 Task: In the Company cyberagent.co.jp, Add note: 'Research and compile a list of potential influencers for an upcoming campaign.'. Mark checkbox to create task to follow up ': In 2 weeks'. Create task, with  description: Schedule Webinar, Add due date: In 3 Business Days; Add reminder: 30 Minutes before. Set Priority Medium and add note: follow up with the client regarding their recent inquiry and address any questions they may have.. Logged in from softage.5@softage.net
Action: Mouse moved to (63, 49)
Screenshot: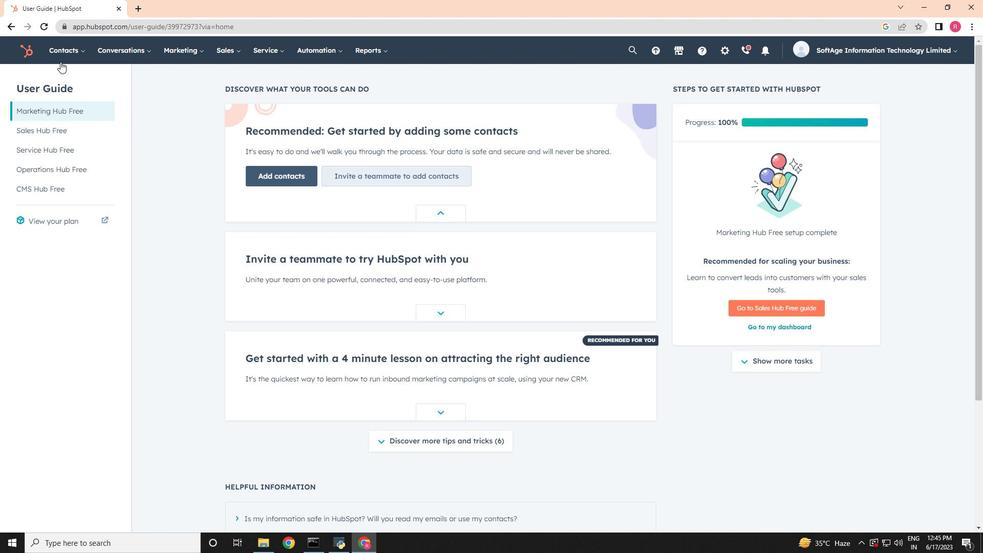 
Action: Mouse pressed left at (63, 49)
Screenshot: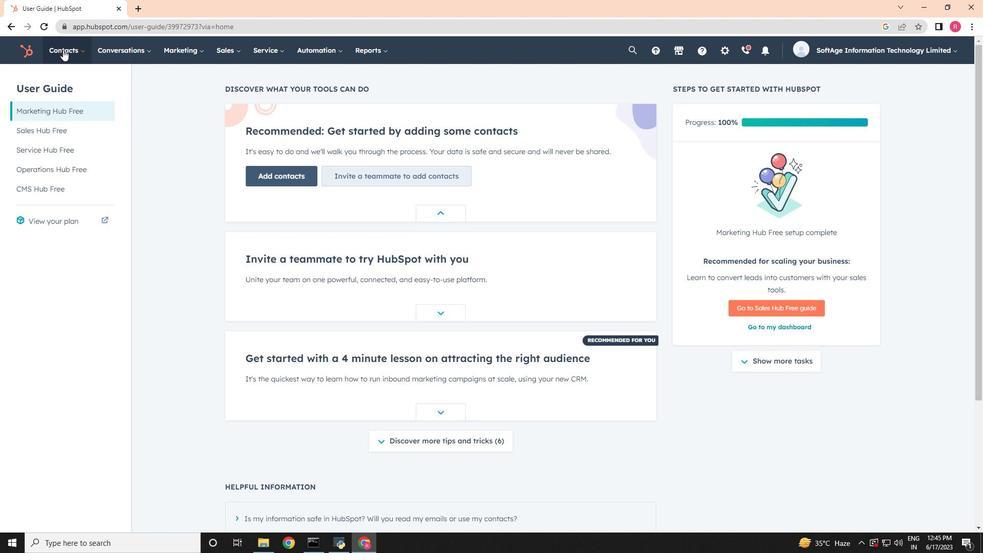 
Action: Mouse moved to (83, 100)
Screenshot: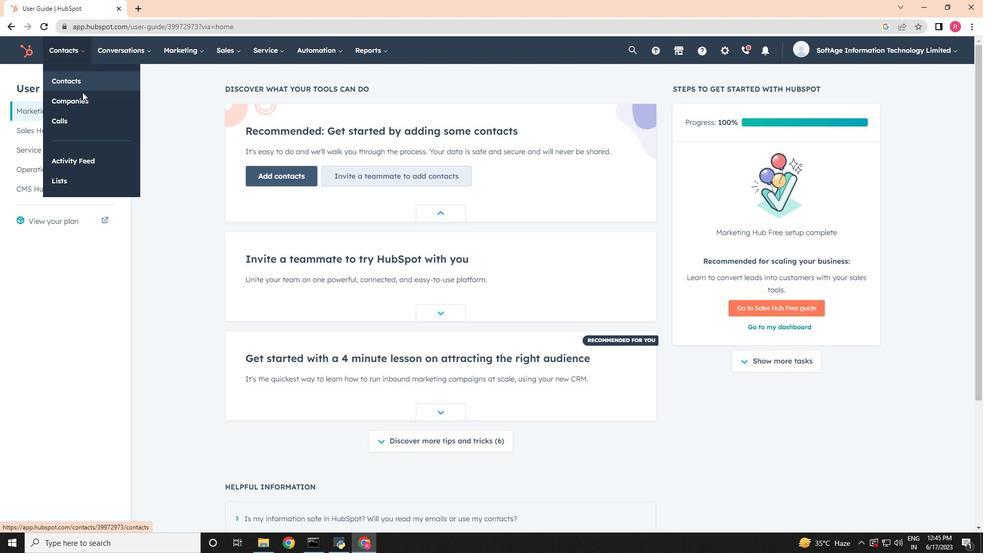 
Action: Mouse pressed left at (83, 100)
Screenshot: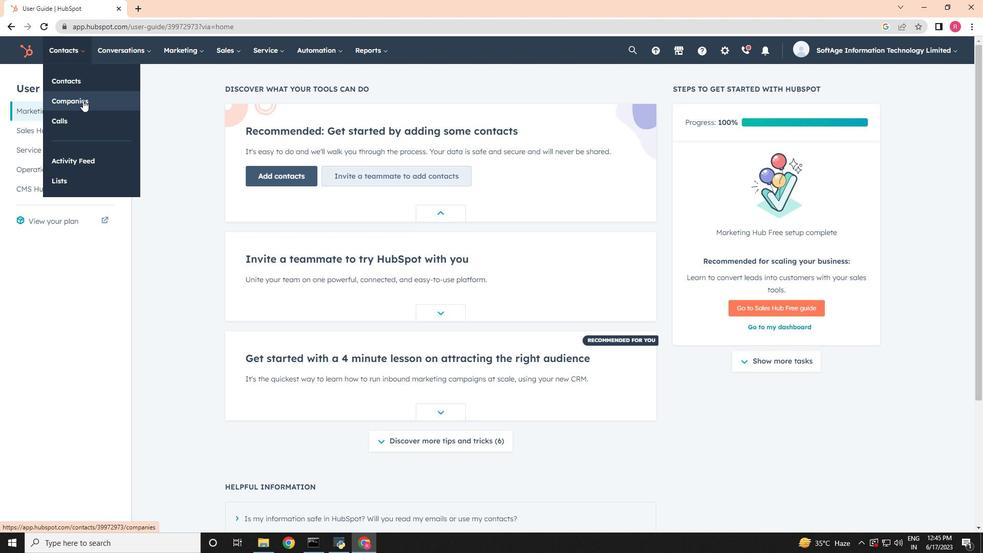 
Action: Mouse moved to (66, 168)
Screenshot: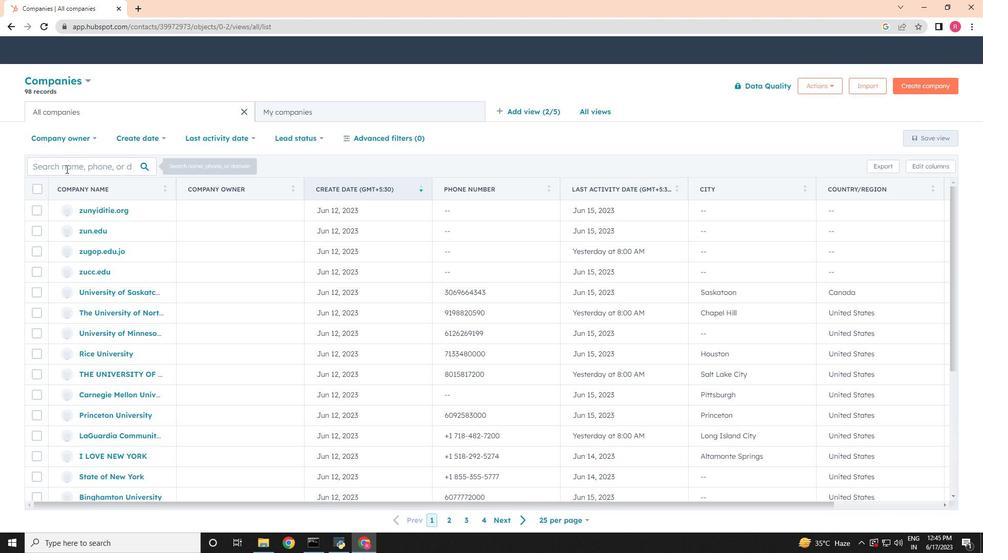 
Action: Mouse pressed left at (66, 168)
Screenshot: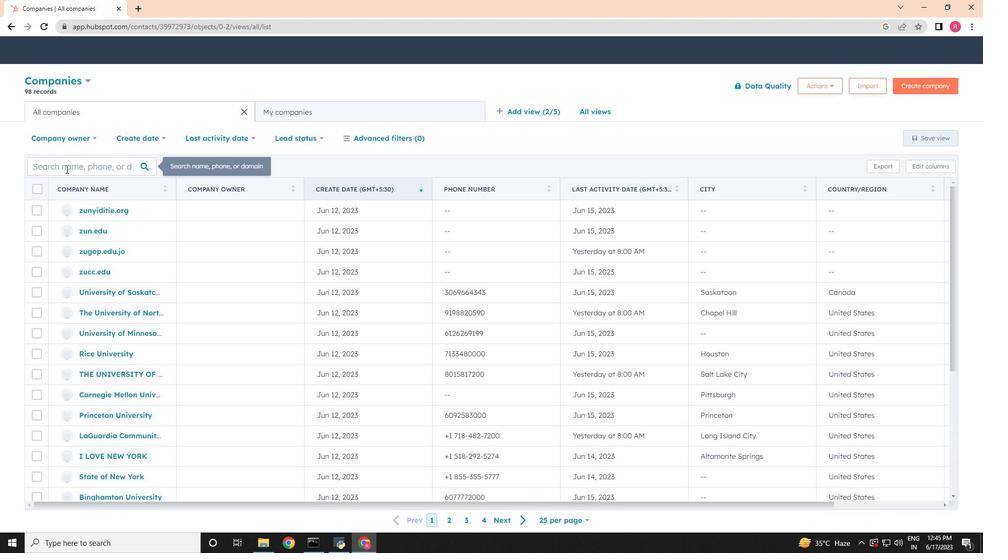 
Action: Key pressed cyber
Screenshot: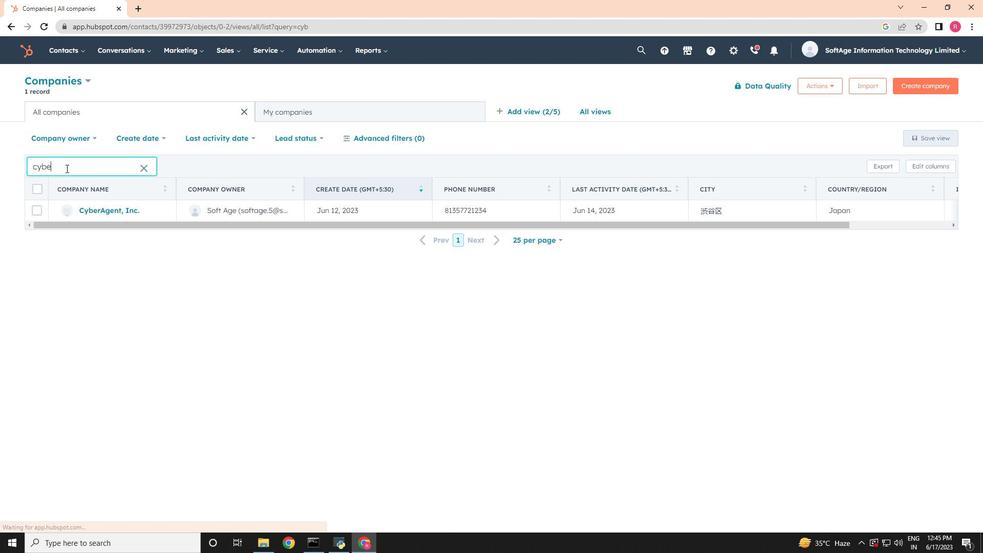 
Action: Mouse moved to (97, 214)
Screenshot: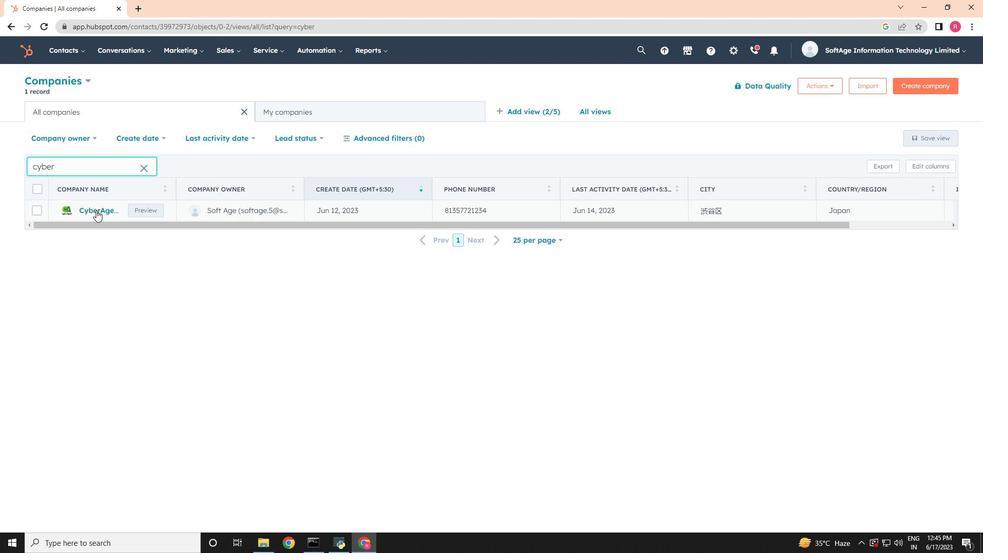 
Action: Mouse pressed left at (97, 214)
Screenshot: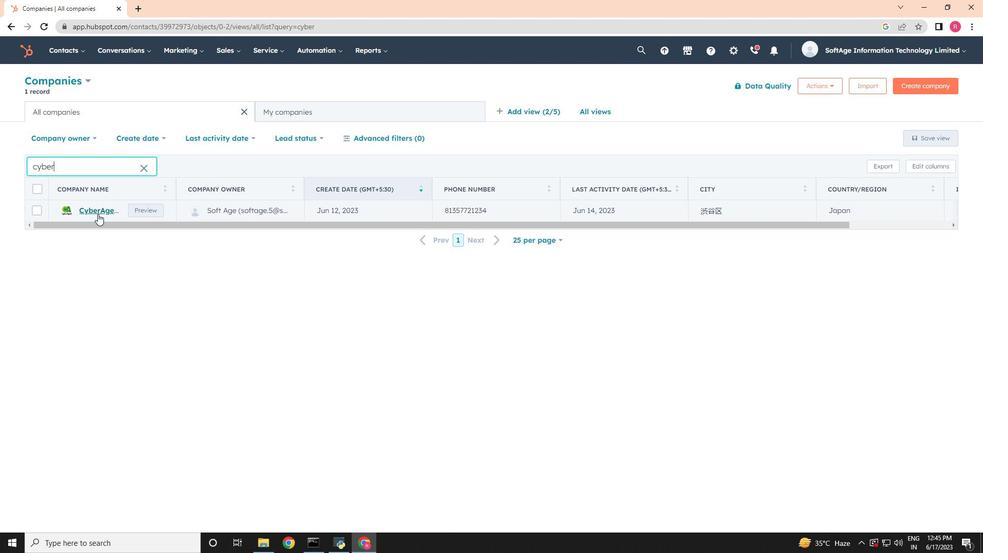 
Action: Mouse moved to (33, 171)
Screenshot: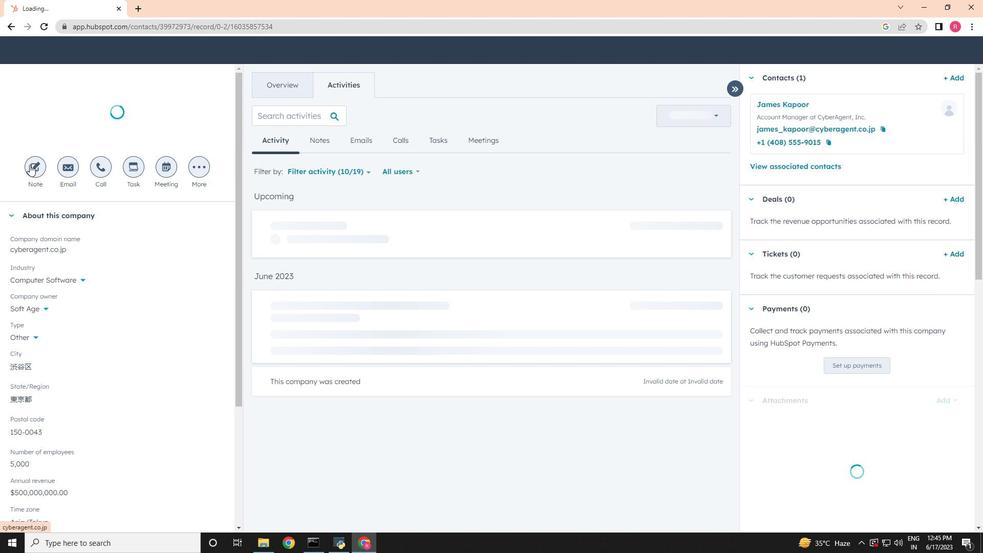 
Action: Mouse pressed left at (33, 171)
Screenshot: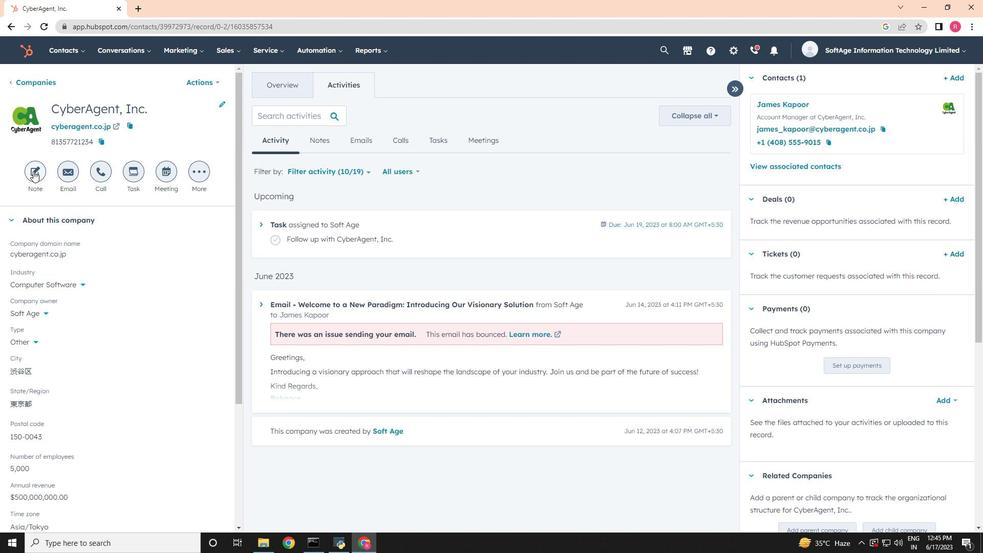 
Action: Mouse moved to (869, 305)
Screenshot: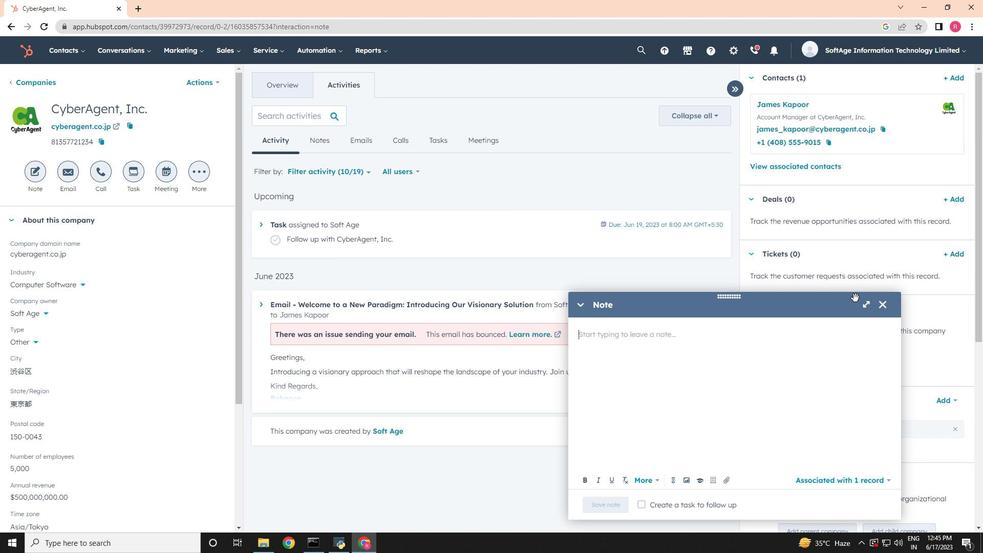 
Action: Mouse pressed left at (869, 305)
Screenshot: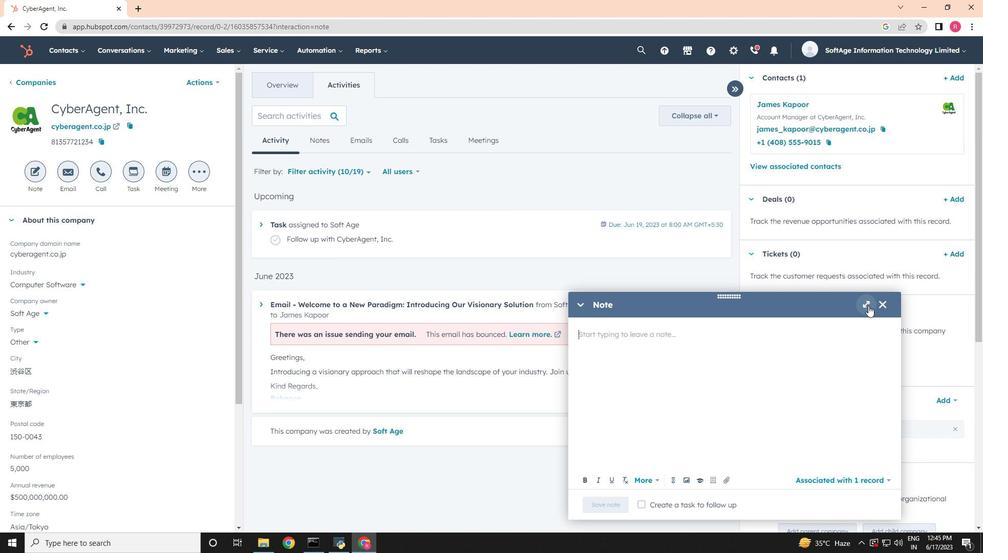 
Action: Mouse moved to (368, 270)
Screenshot: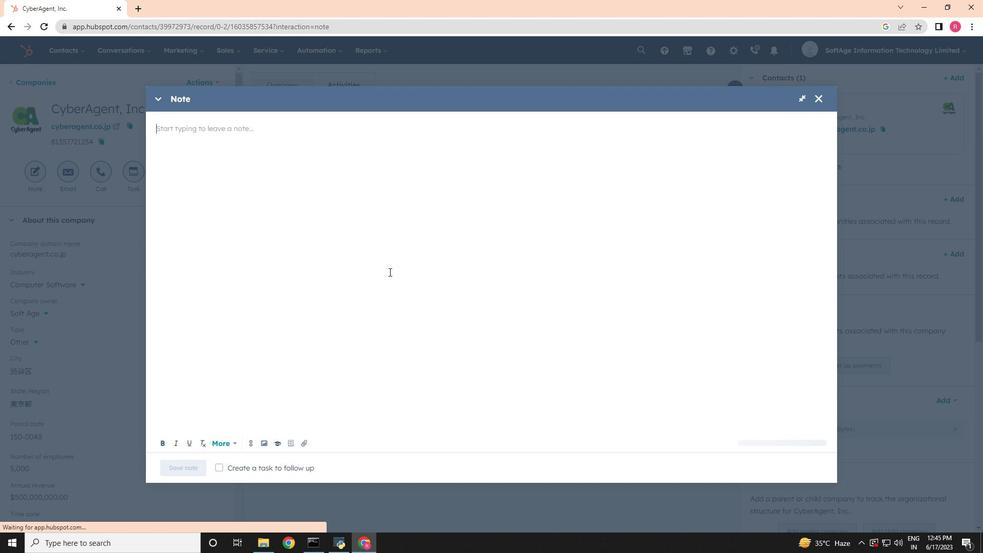
Action: Key pressed <Key.shift>Research<Key.space>and<Key.space><Key.shift>C<Key.backspace>compile<Key.space>a<Key.space>list<Key.space>of<Key.space>potential<Key.space>influencers<Key.space>for<Key.space>an<Key.space>upcoming<Key.space>campaign.
Screenshot: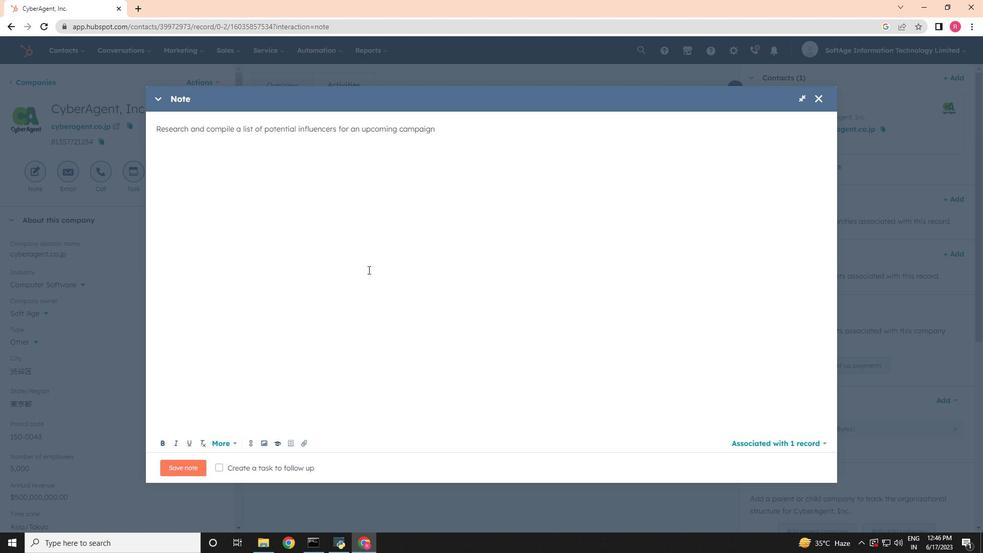 
Action: Mouse moved to (218, 469)
Screenshot: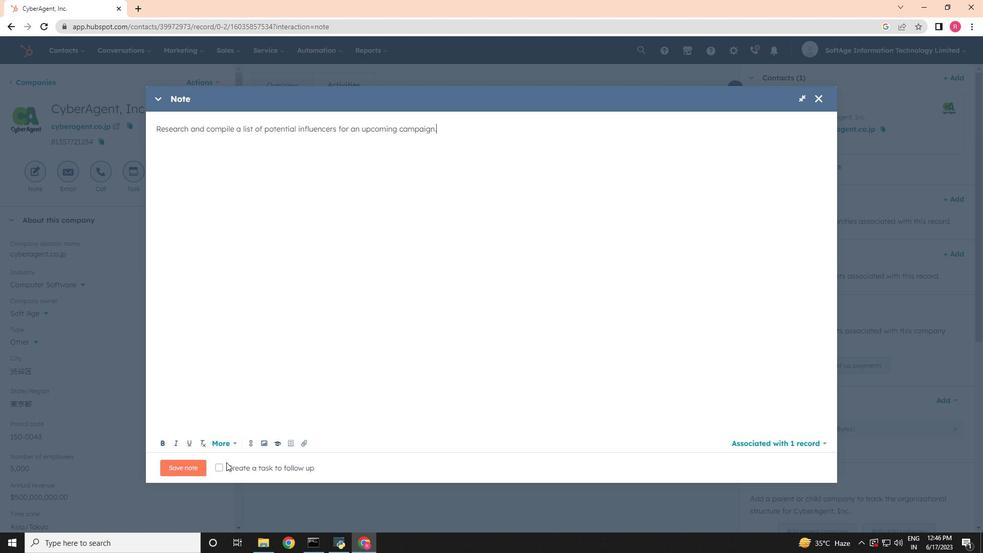 
Action: Mouse pressed left at (218, 469)
Screenshot: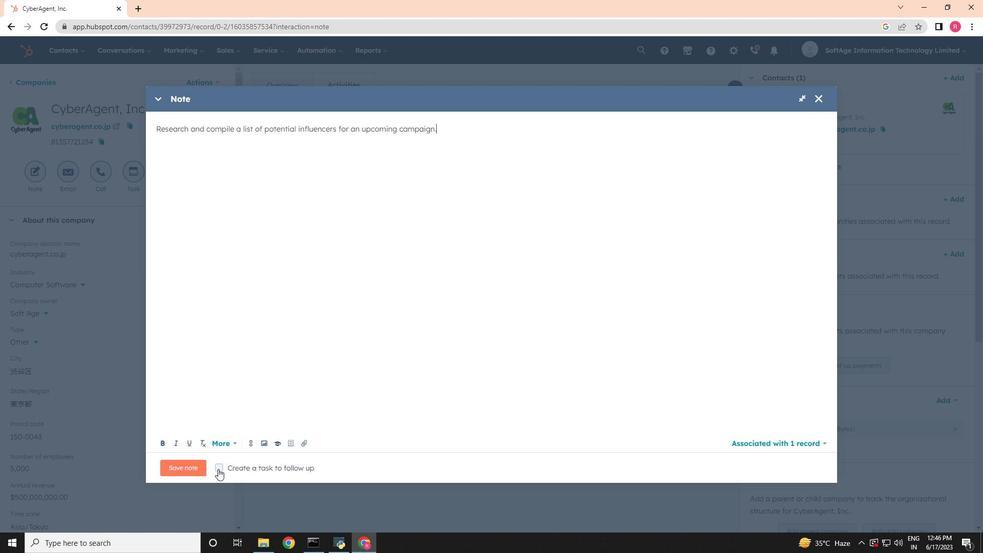 
Action: Mouse moved to (341, 465)
Screenshot: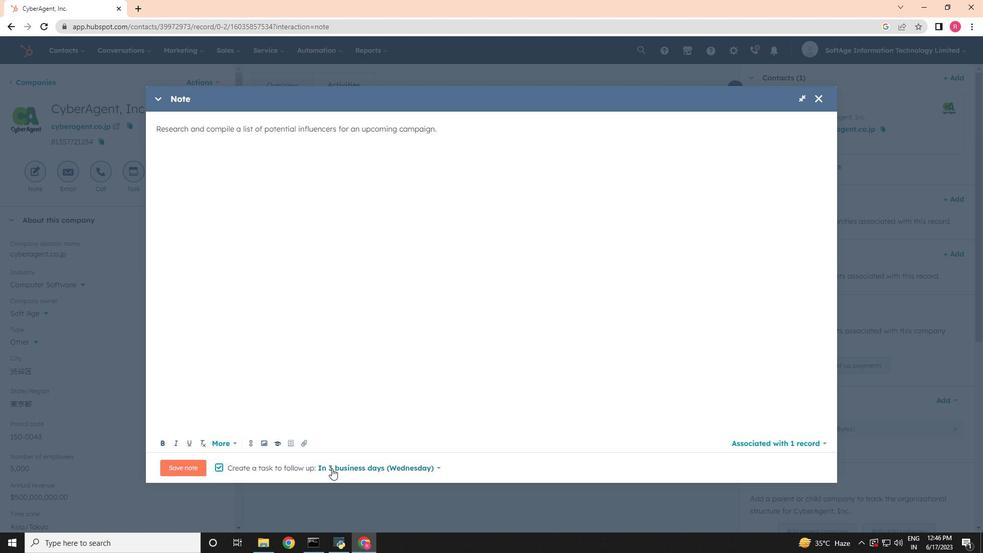 
Action: Mouse pressed left at (341, 465)
Screenshot: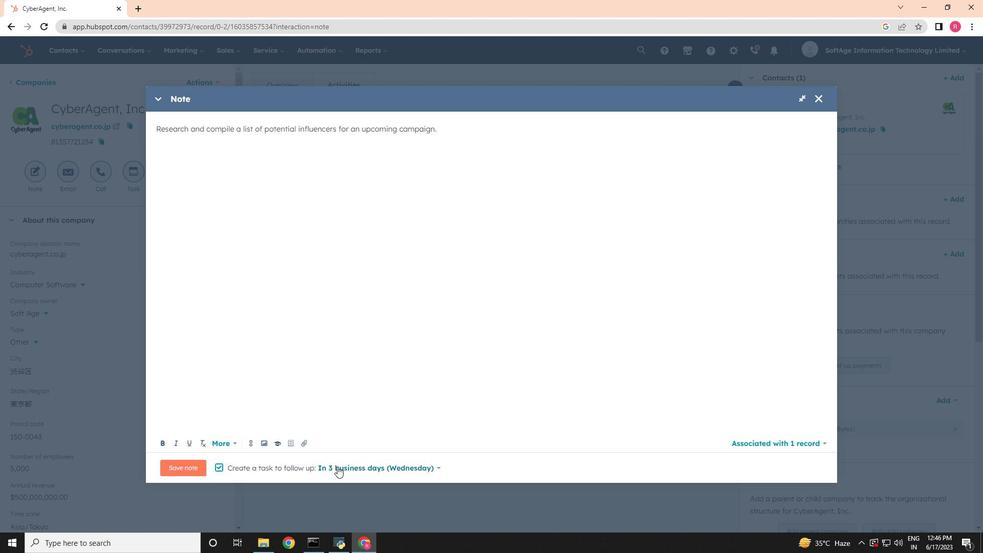 
Action: Mouse moved to (351, 409)
Screenshot: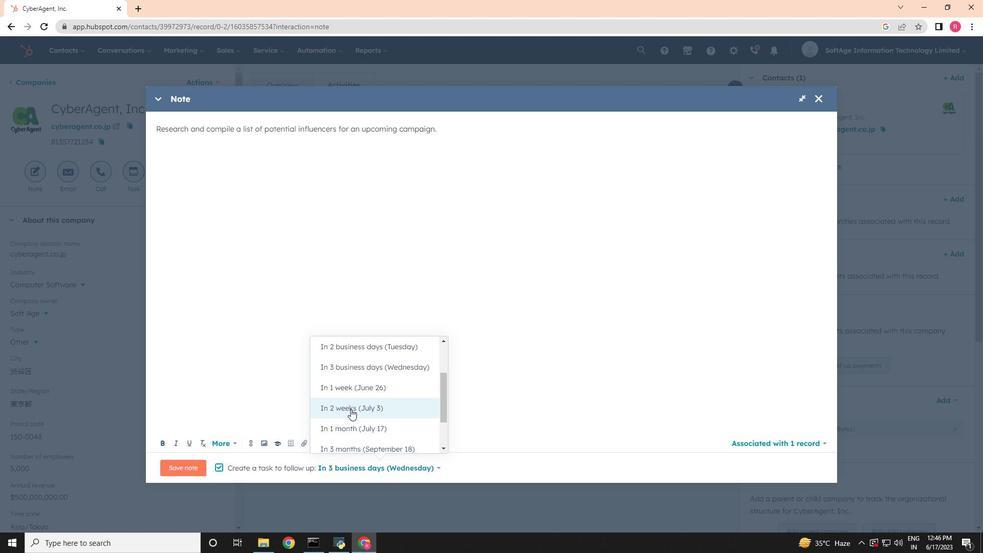 
Action: Mouse pressed left at (351, 409)
Screenshot: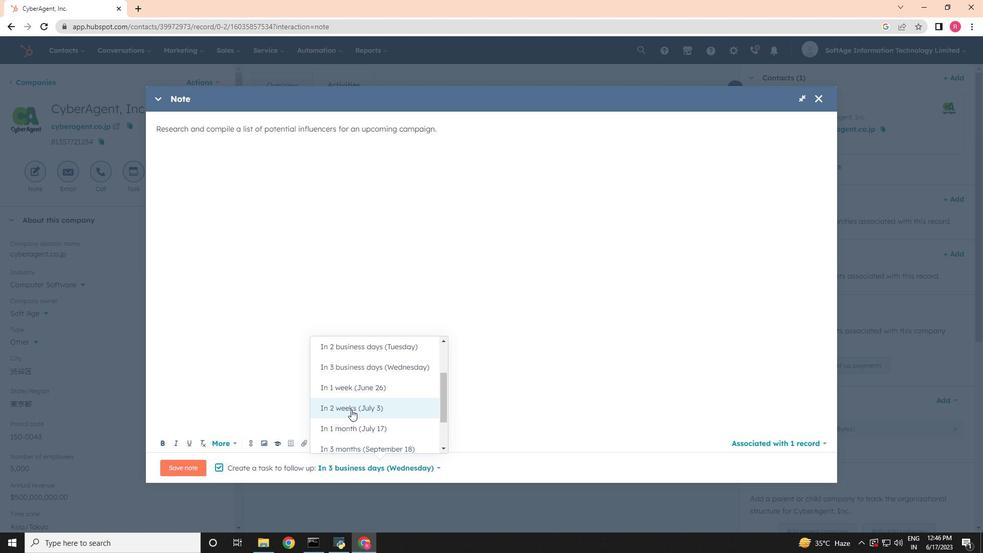 
Action: Mouse moved to (189, 459)
Screenshot: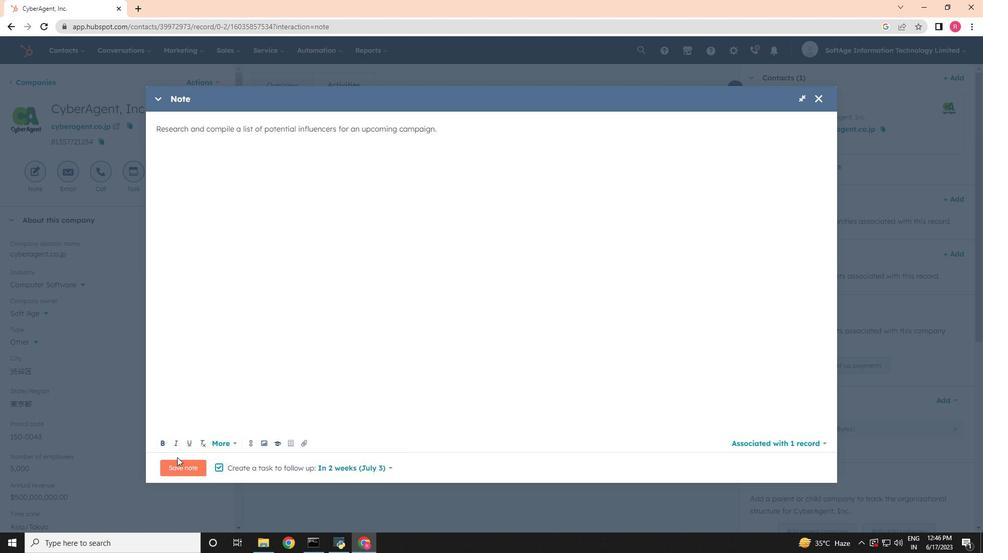 
Action: Mouse pressed left at (189, 459)
Screenshot: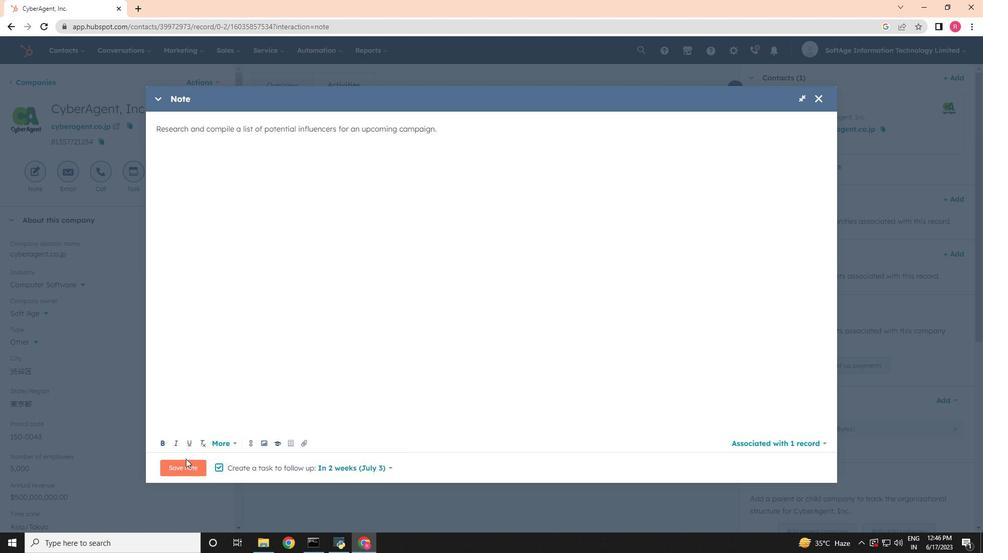 
Action: Mouse moved to (140, 175)
Screenshot: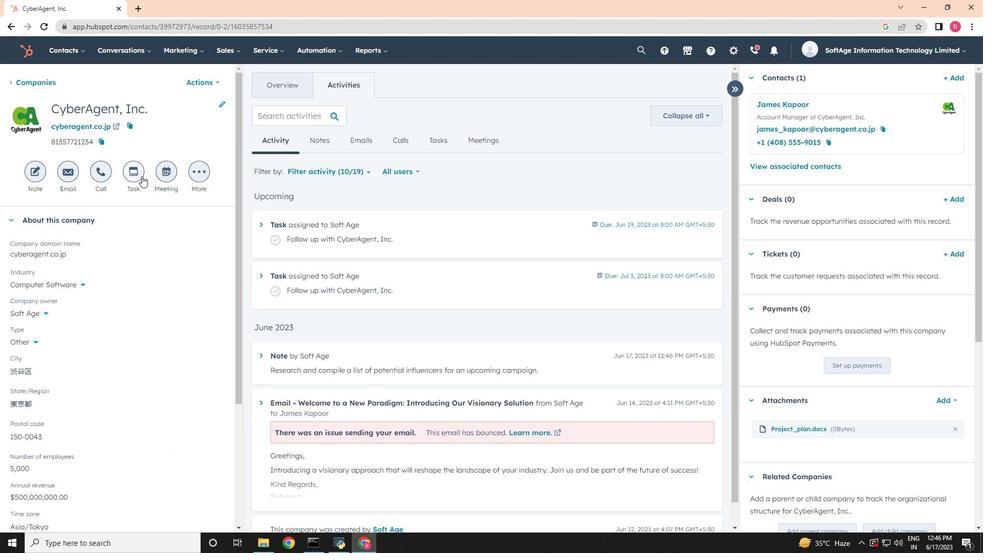 
Action: Mouse pressed left at (140, 175)
Screenshot: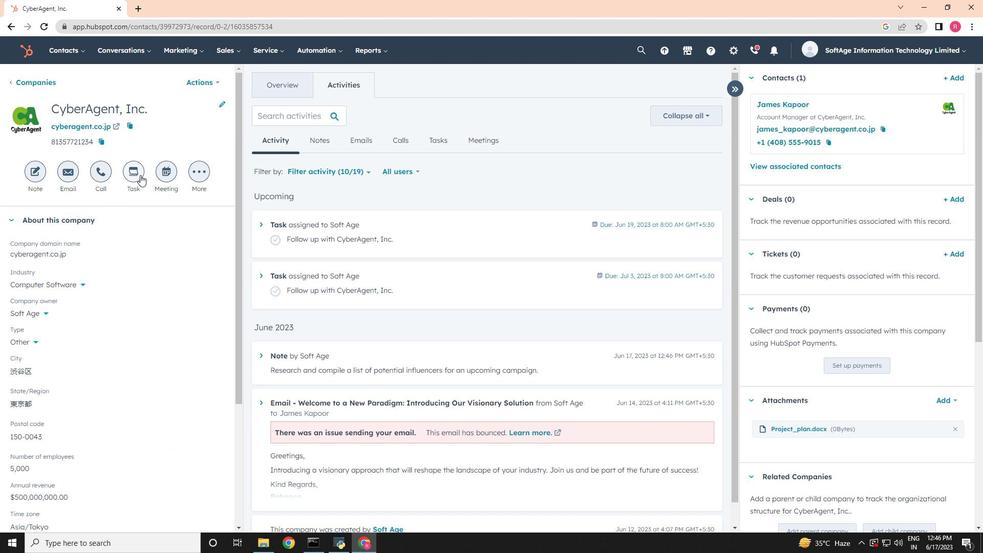 
Action: Mouse moved to (638, 278)
Screenshot: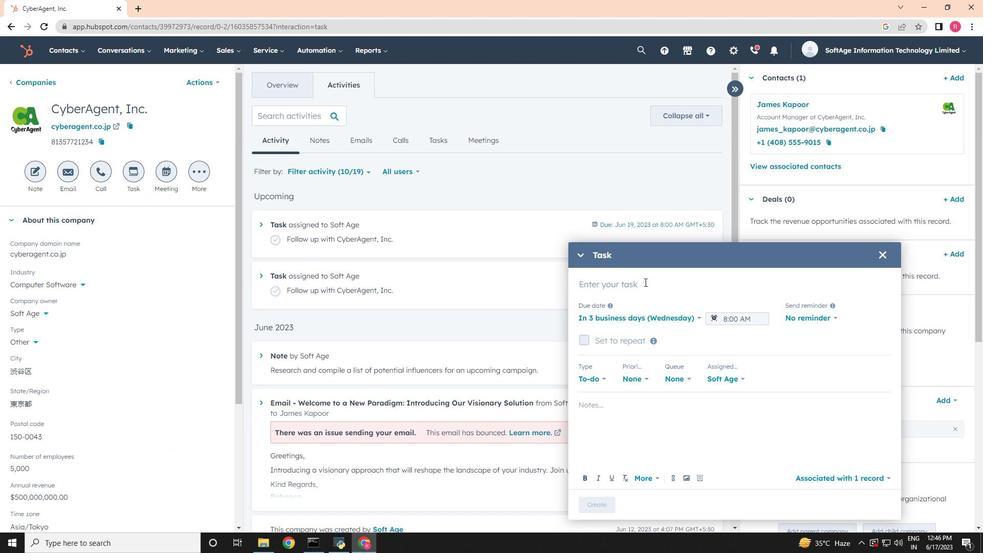 
Action: Key pressed <Key.shift>Schedule<Key.space><Key.shift><Key.shift><Key.shift><Key.shift><Key.shift><Key.shift><Key.shift><Key.shift><Key.shift><Key.shift><Key.shift>Webinar
Screenshot: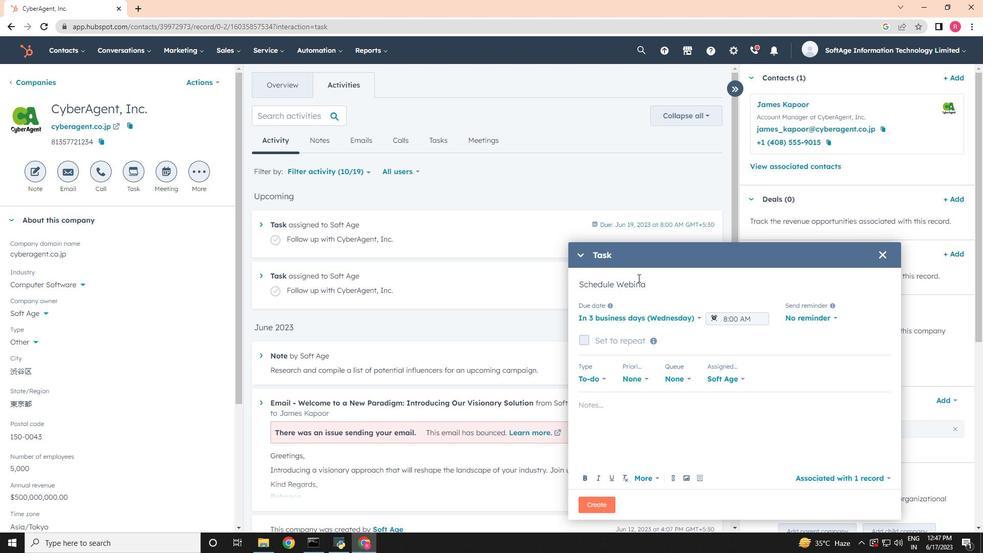 
Action: Mouse moved to (636, 316)
Screenshot: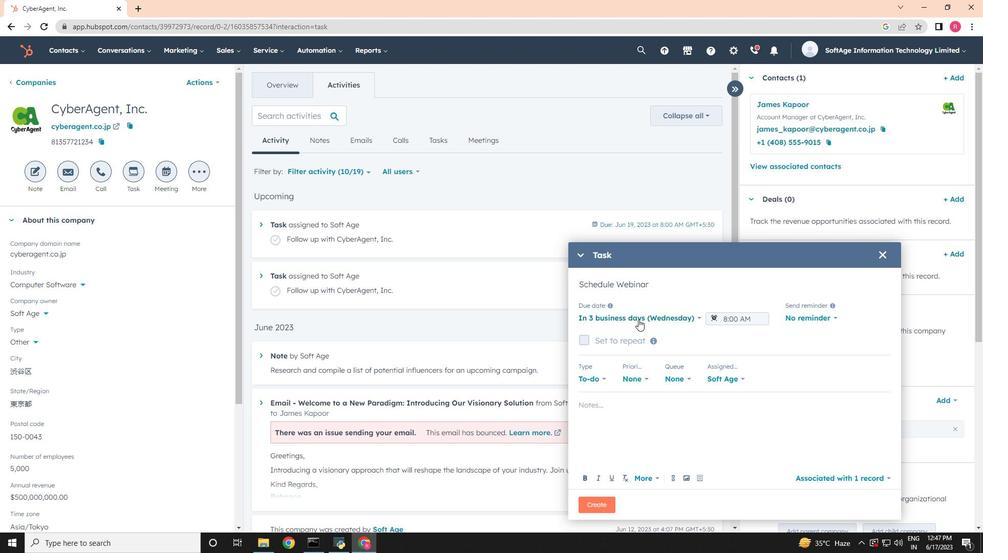 
Action: Mouse pressed left at (636, 316)
Screenshot: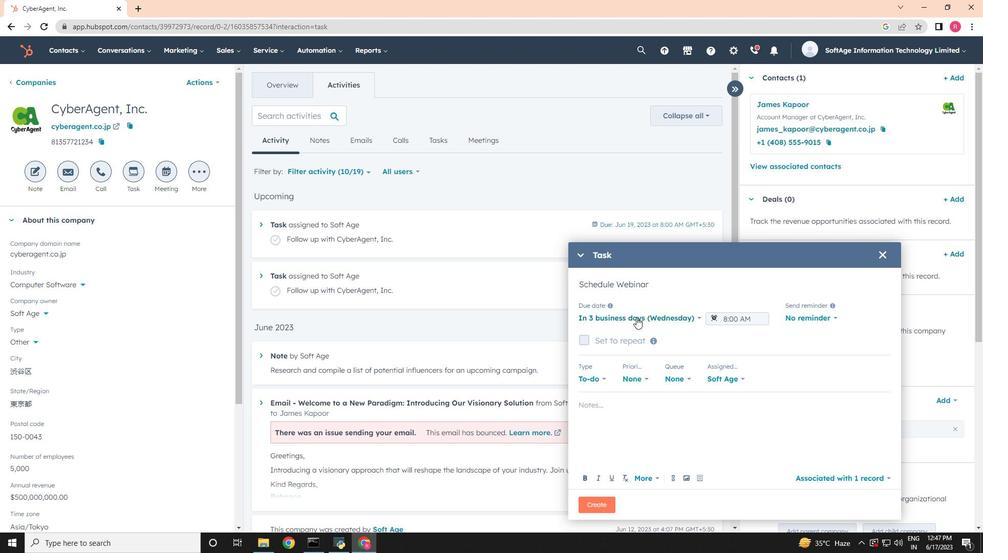 
Action: Mouse moved to (631, 362)
Screenshot: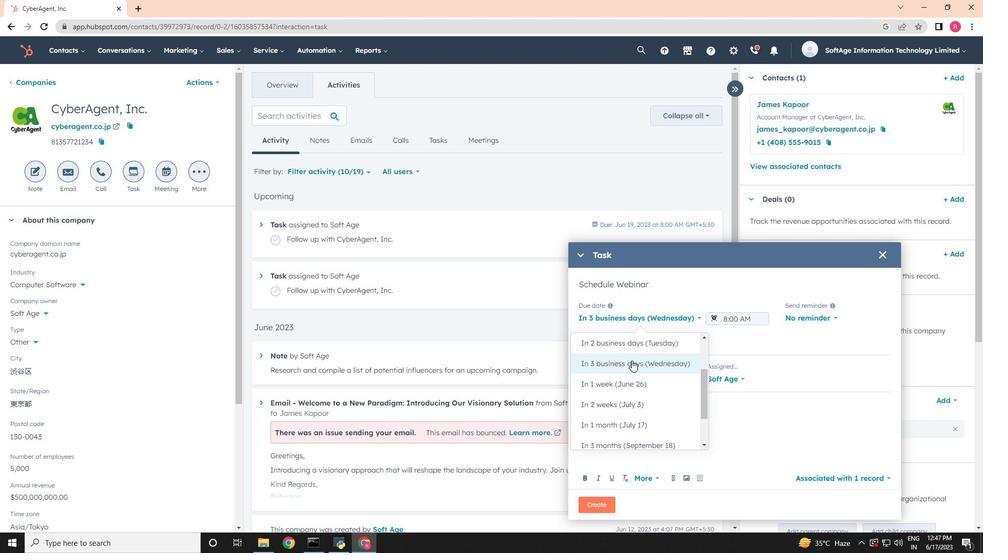 
Action: Mouse pressed left at (631, 362)
Screenshot: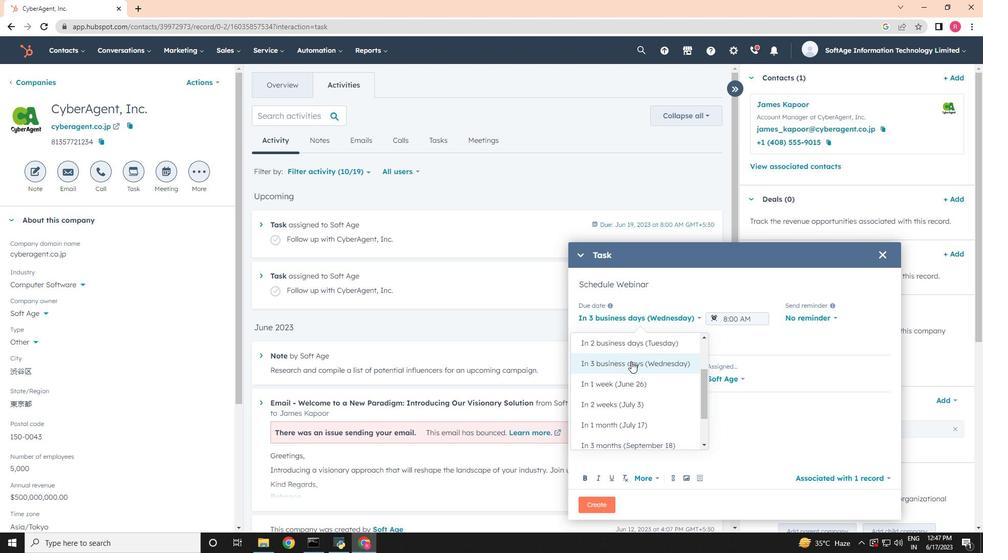 
Action: Mouse moved to (823, 316)
Screenshot: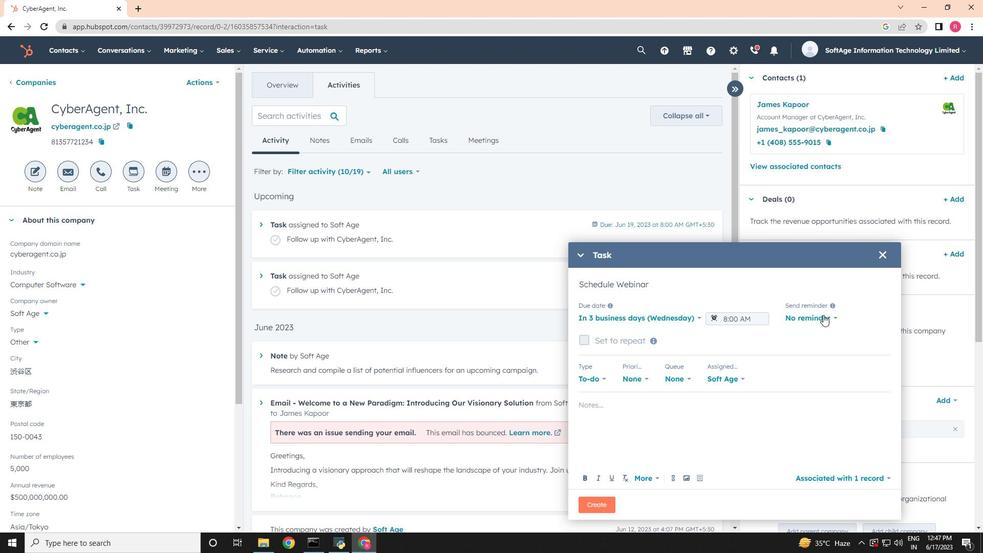 
Action: Mouse pressed left at (823, 316)
Screenshot: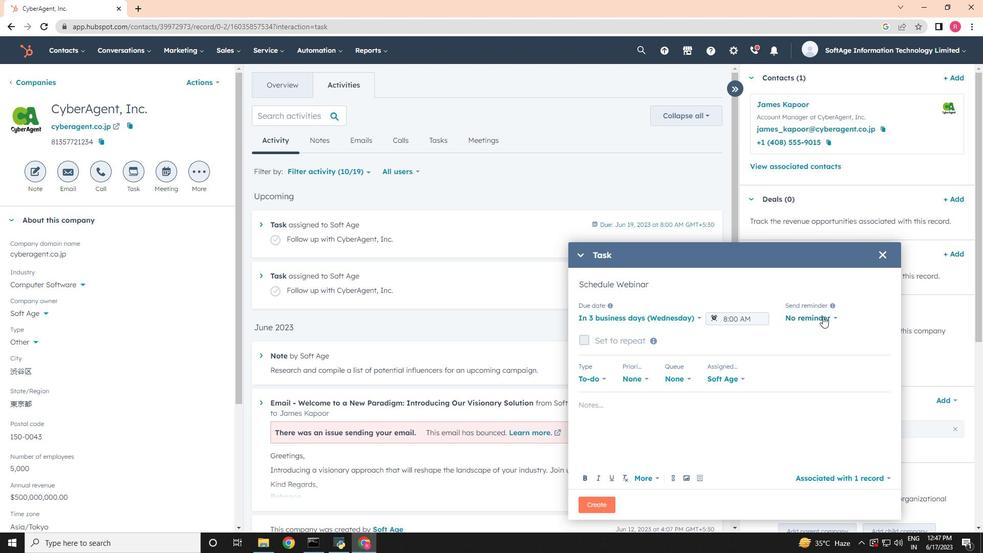 
Action: Mouse moved to (805, 383)
Screenshot: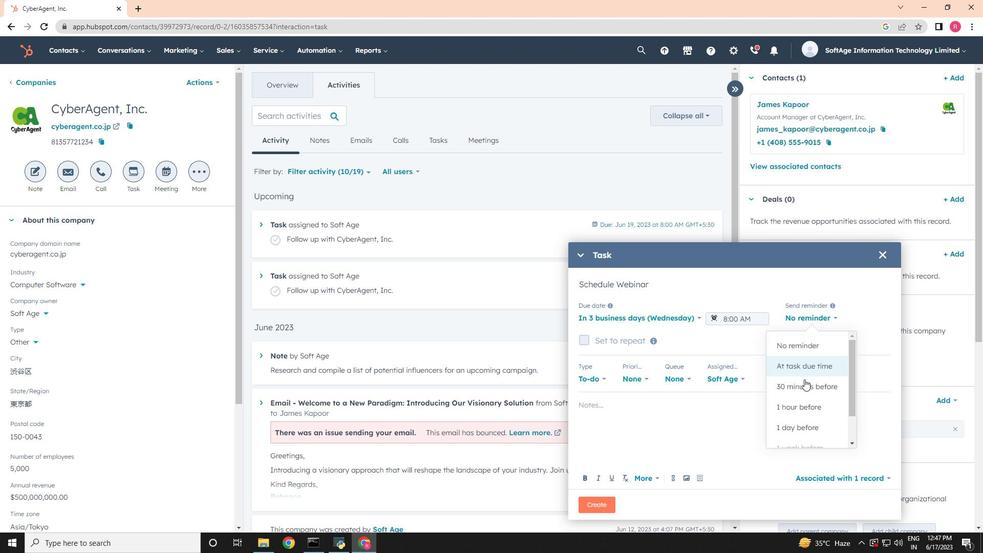 
Action: Mouse pressed left at (805, 383)
Screenshot: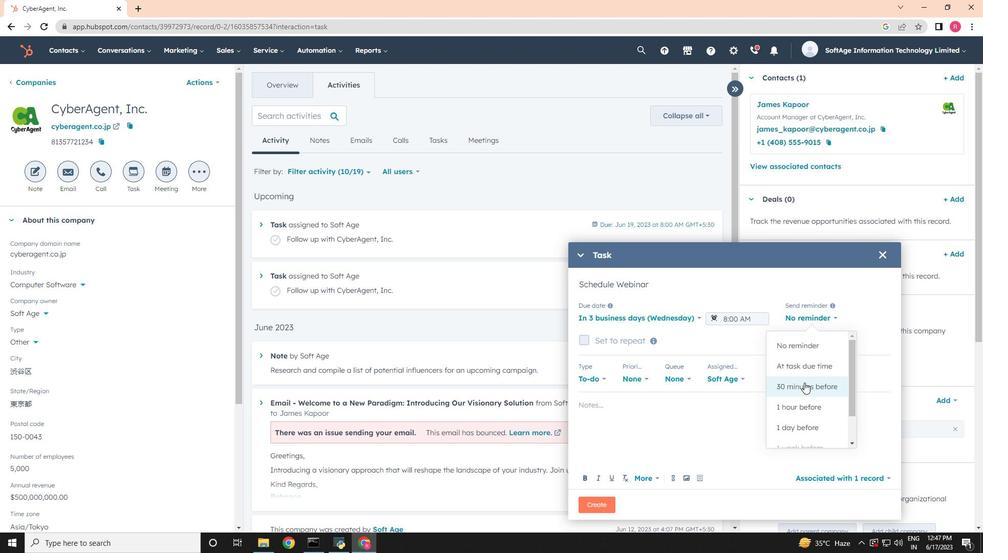 
Action: Mouse moved to (644, 383)
Screenshot: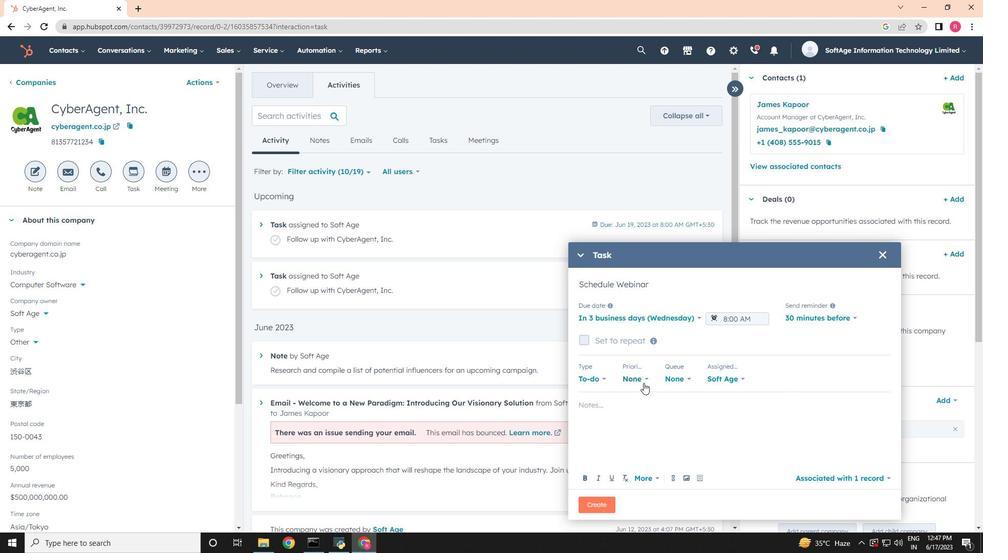
Action: Mouse pressed left at (644, 383)
Screenshot: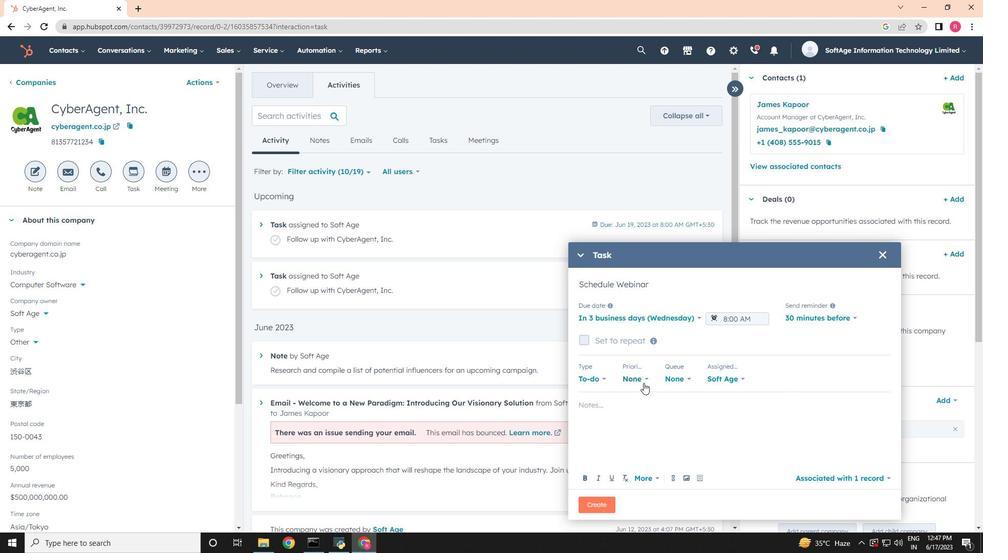 
Action: Mouse moved to (647, 443)
Screenshot: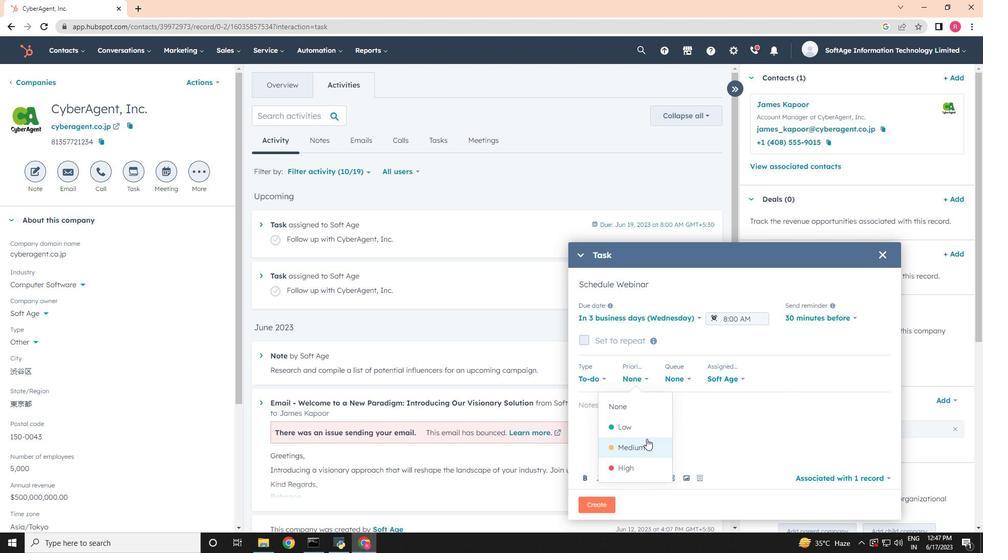 
Action: Mouse pressed left at (647, 443)
Screenshot: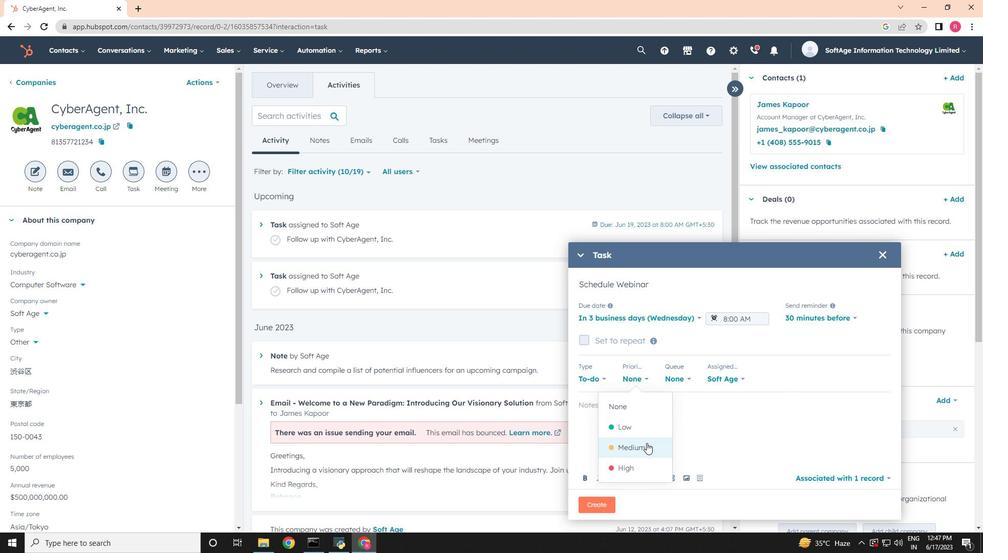 
Action: Mouse moved to (622, 421)
Screenshot: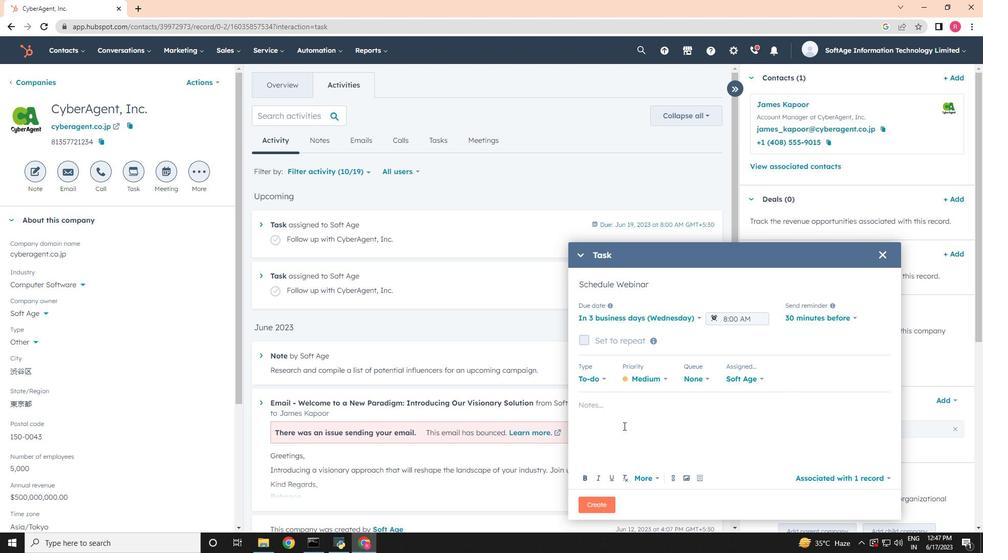 
Action: Mouse pressed left at (622, 421)
Screenshot: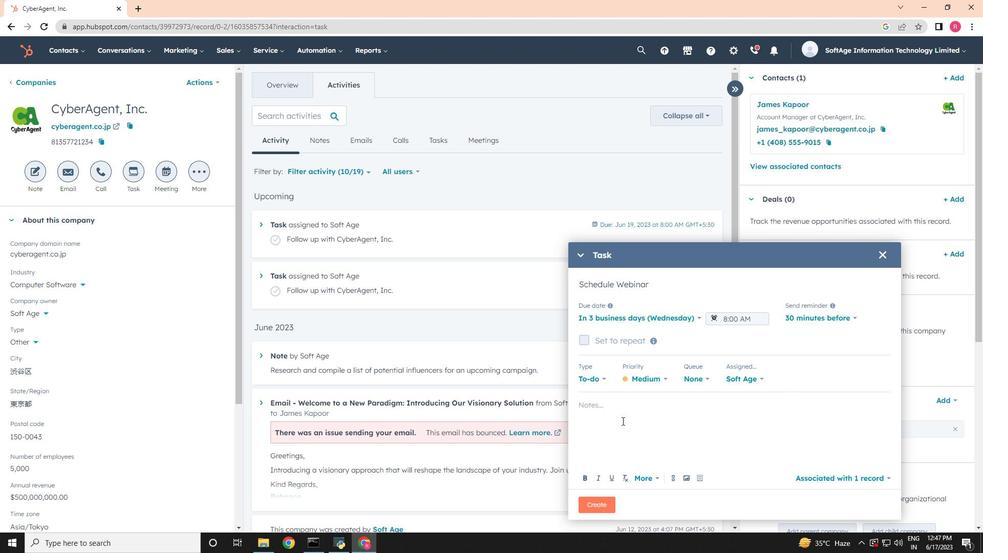 
Action: Key pressed follow<Key.space>up<Key.space>with<Key.space>the<Key.space>client<Key.space><Key.space>regarding<Key.space>their<Key.space>recent<Key.space>inquiryy<Key.space><Key.backspace><Key.backspace><Key.backspace><Key.backspace><Key.backspace><Key.backspace>uiry<Key.space>and<Key.space>address<Key.space>any<Key.space>questions<Key.space>they<Key.space>may<Key.space>have.
Screenshot: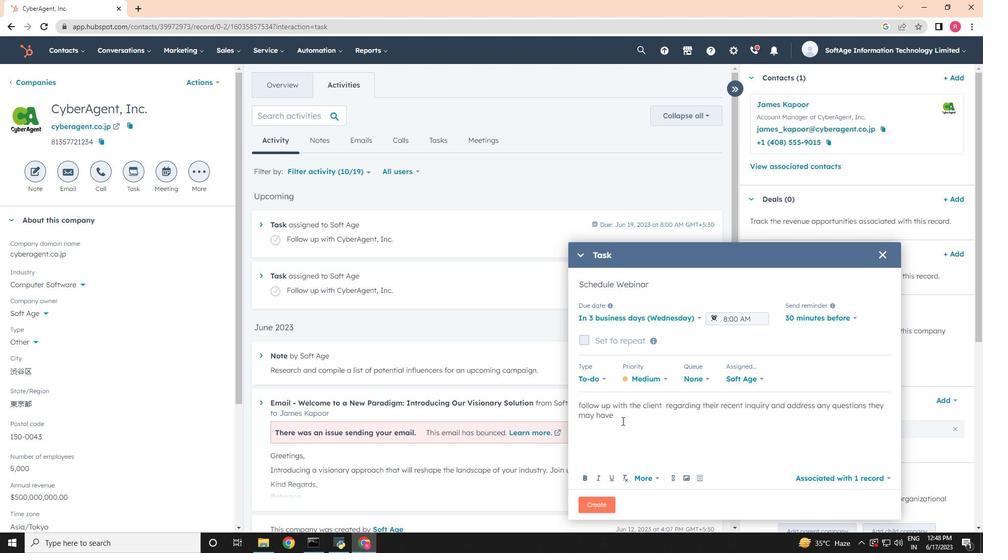 
Action: Mouse moved to (595, 503)
Screenshot: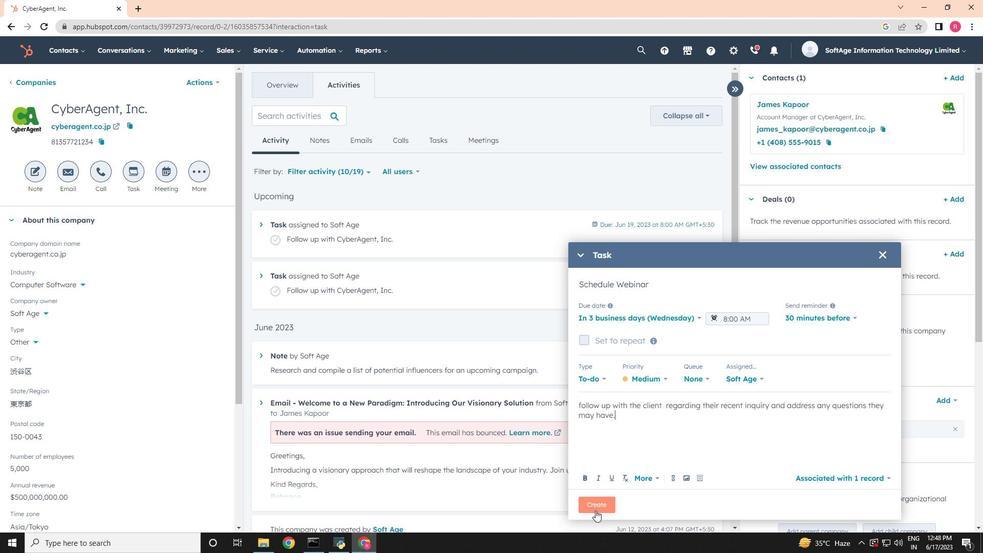 
Action: Mouse pressed left at (595, 503)
Screenshot: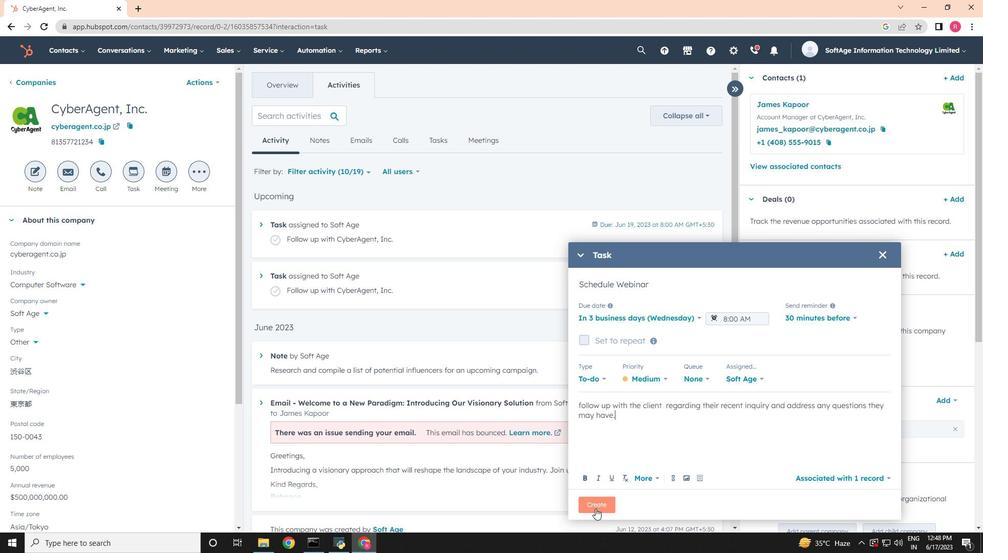 
